 Task: Show quota column in forecast summary
Action: Mouse moved to (193, 247)
Screenshot: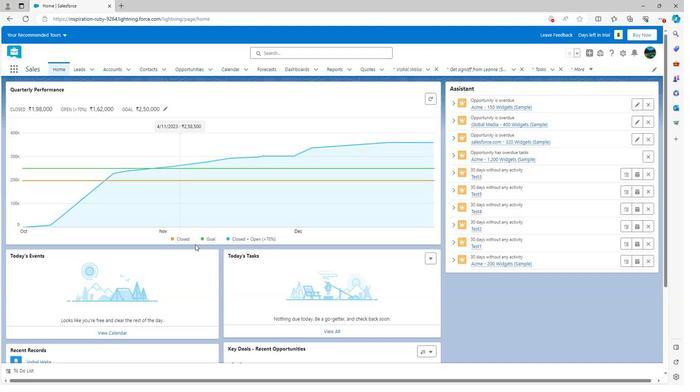 
Action: Mouse scrolled (193, 246) with delta (0, 0)
Screenshot: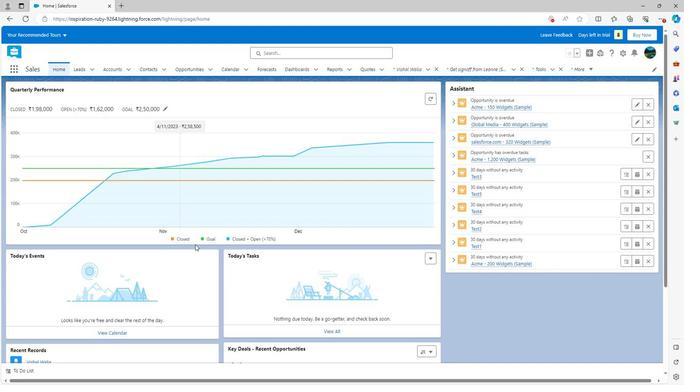 
Action: Mouse scrolled (193, 246) with delta (0, 0)
Screenshot: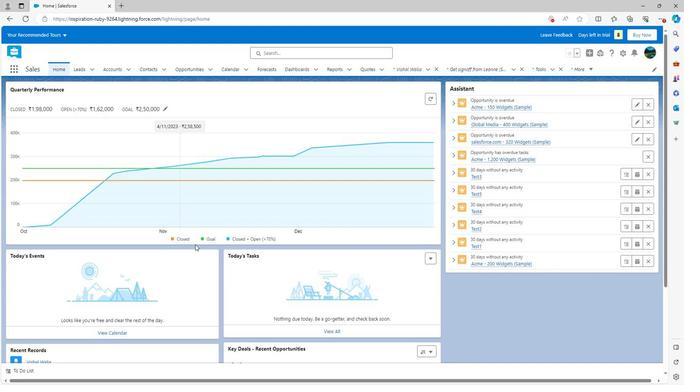 
Action: Mouse scrolled (193, 246) with delta (0, 0)
Screenshot: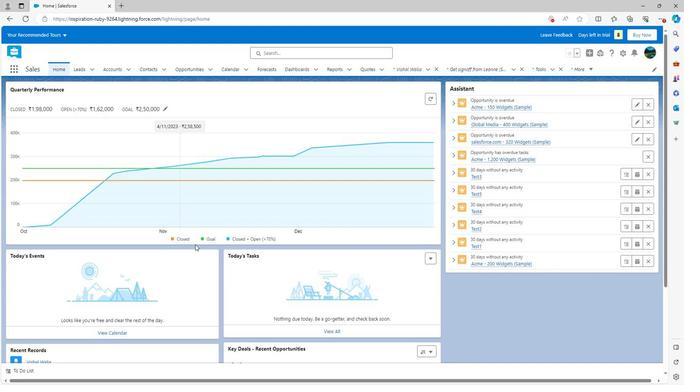 
Action: Mouse scrolled (193, 246) with delta (0, 0)
Screenshot: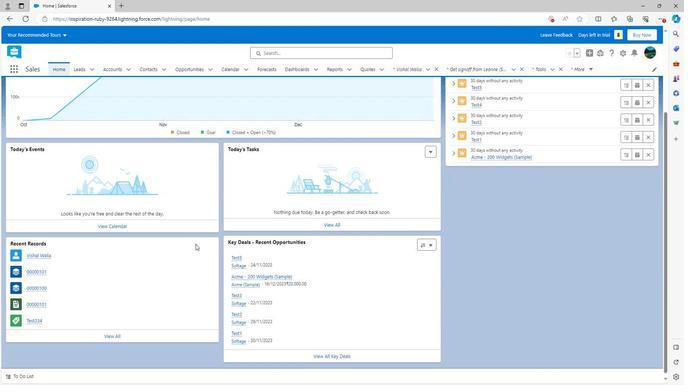 
Action: Mouse scrolled (193, 247) with delta (0, 0)
Screenshot: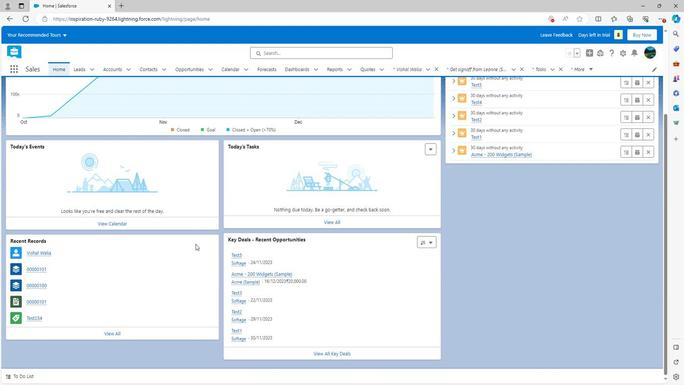 
Action: Mouse scrolled (193, 247) with delta (0, 0)
Screenshot: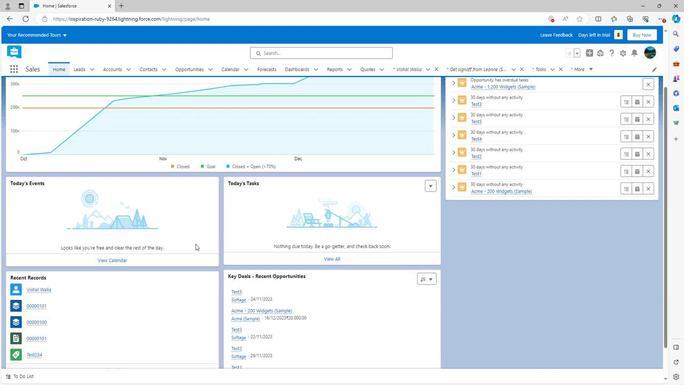 
Action: Mouse scrolled (193, 247) with delta (0, 0)
Screenshot: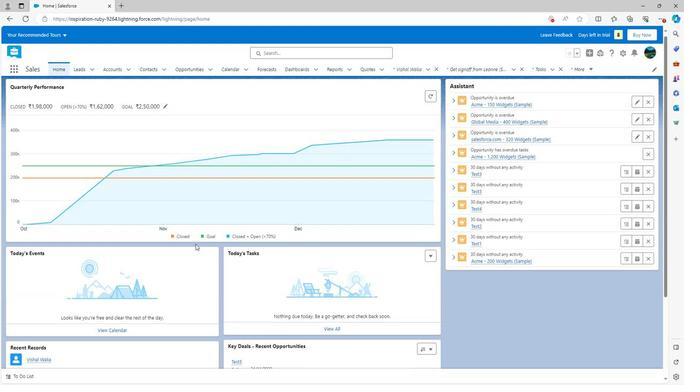 
Action: Mouse scrolled (193, 247) with delta (0, 0)
Screenshot: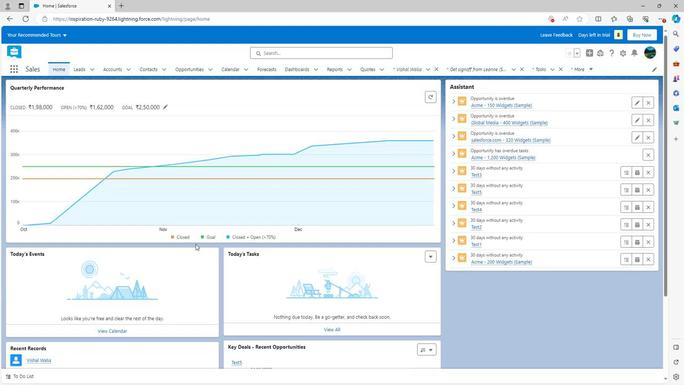 
Action: Mouse moved to (260, 70)
Screenshot: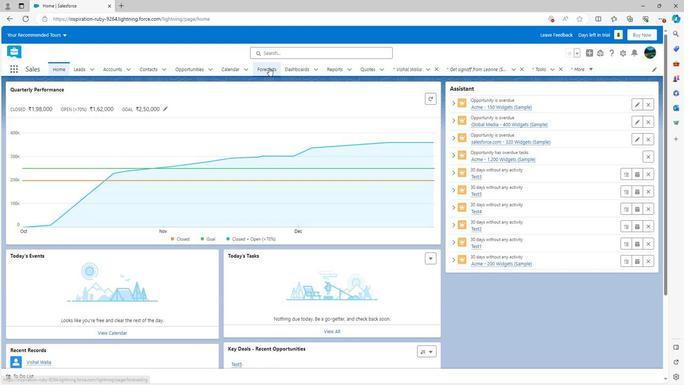 
Action: Mouse pressed left at (260, 70)
Screenshot: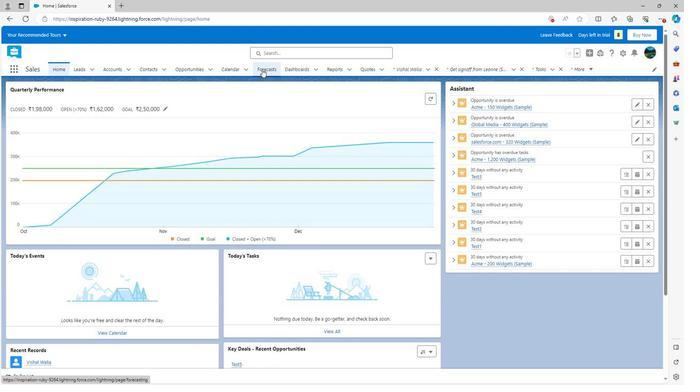 
Action: Mouse moved to (639, 90)
Screenshot: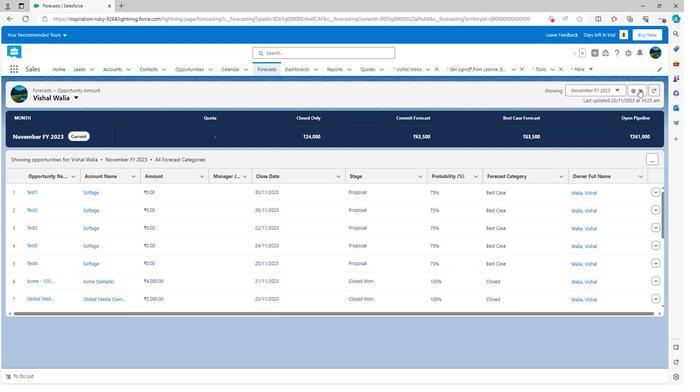 
Action: Mouse pressed left at (639, 90)
Screenshot: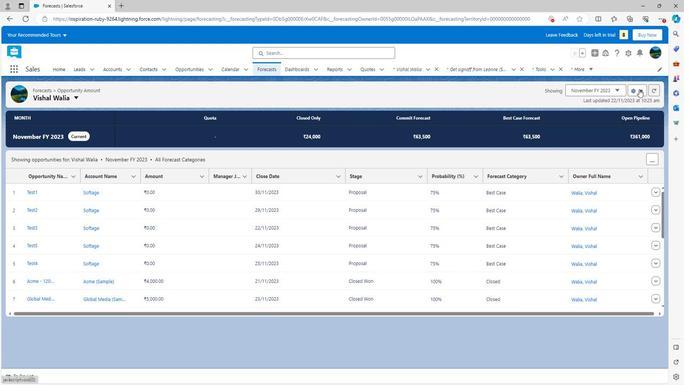 
Action: Mouse moved to (576, 120)
Screenshot: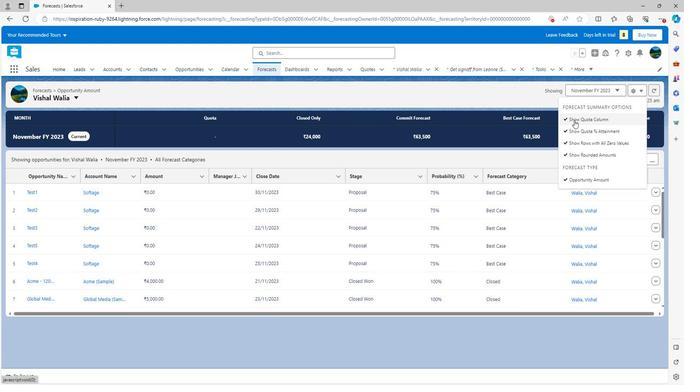 
Action: Mouse pressed left at (576, 120)
Screenshot: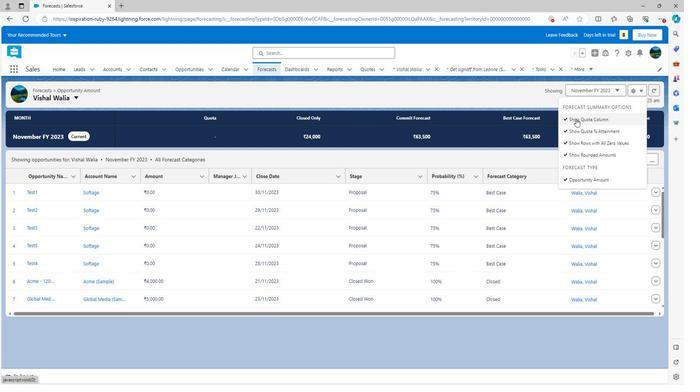
Action: Mouse moved to (112, 202)
Screenshot: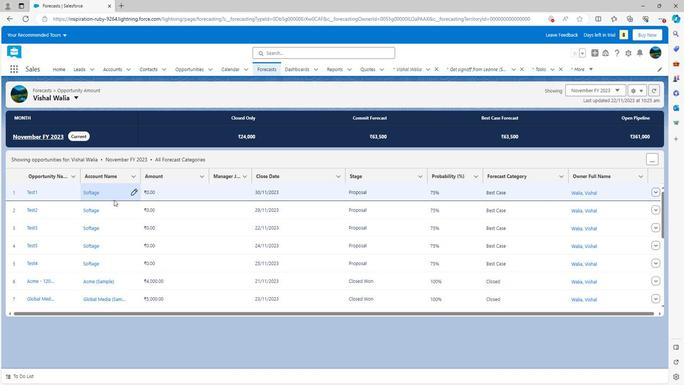 
Action: Mouse scrolled (112, 201) with delta (0, 0)
Screenshot: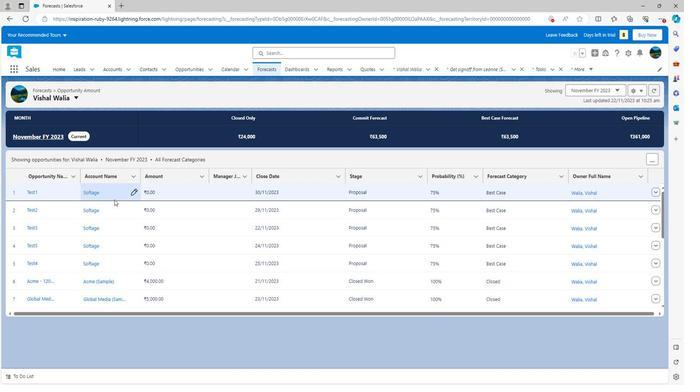 
Action: Mouse scrolled (112, 201) with delta (0, 0)
Screenshot: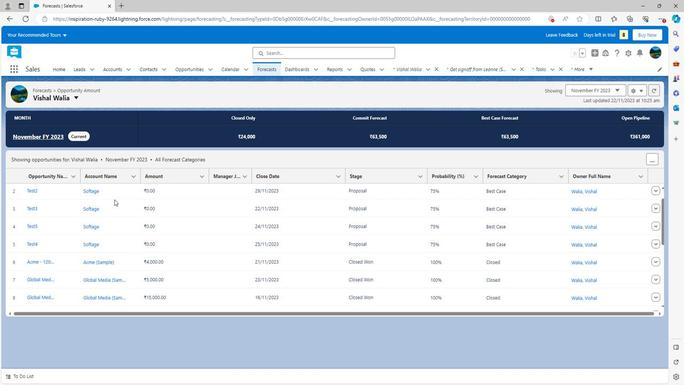 
Action: Mouse scrolled (112, 201) with delta (0, 0)
Screenshot: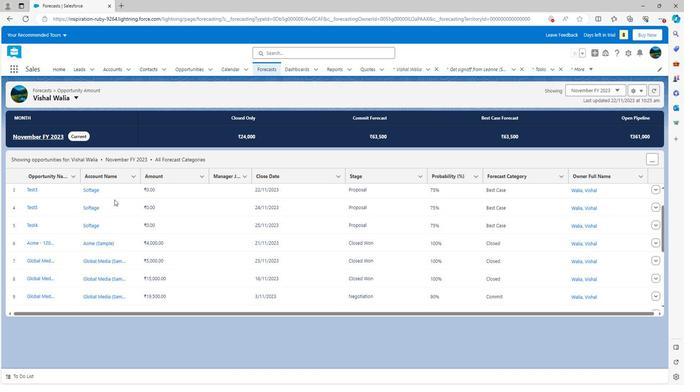
Action: Mouse scrolled (112, 201) with delta (0, 0)
Screenshot: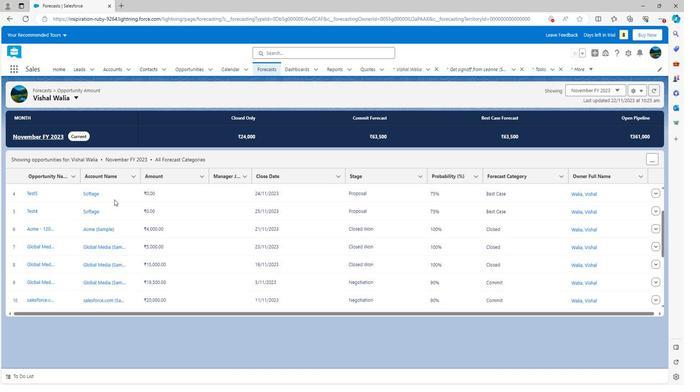 
Action: Mouse scrolled (112, 201) with delta (0, 0)
Screenshot: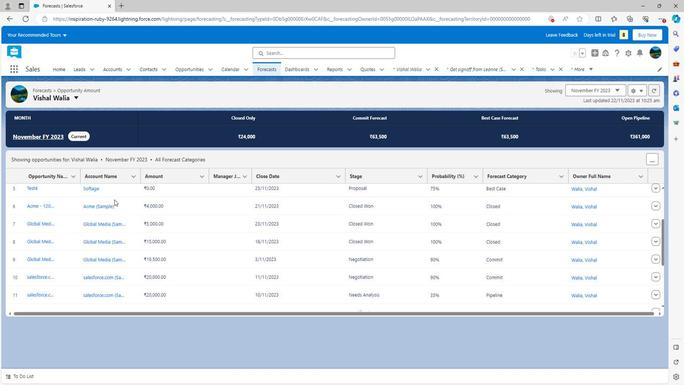 
Action: Mouse moved to (161, 220)
Screenshot: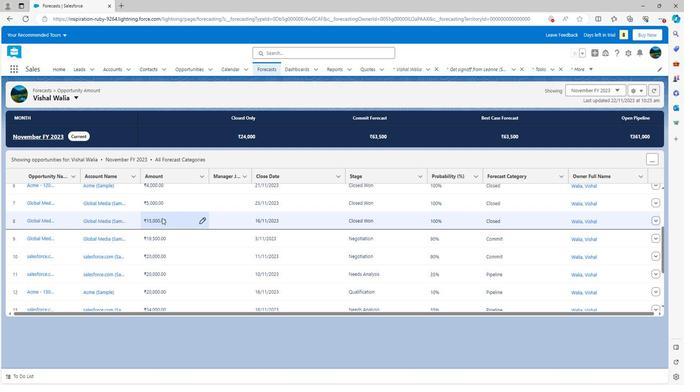 
Action: Mouse scrolled (161, 220) with delta (0, 0)
Screenshot: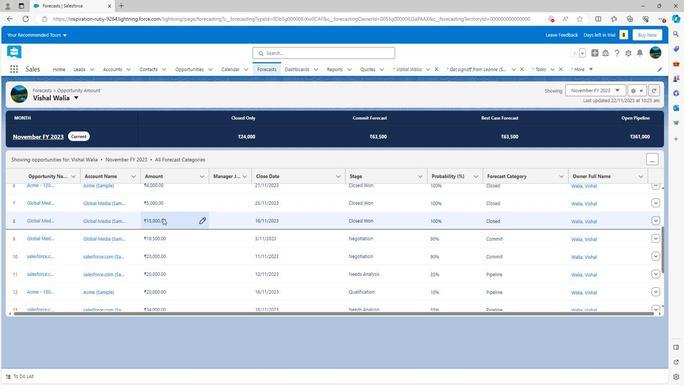 
Action: Mouse scrolled (161, 220) with delta (0, 0)
Screenshot: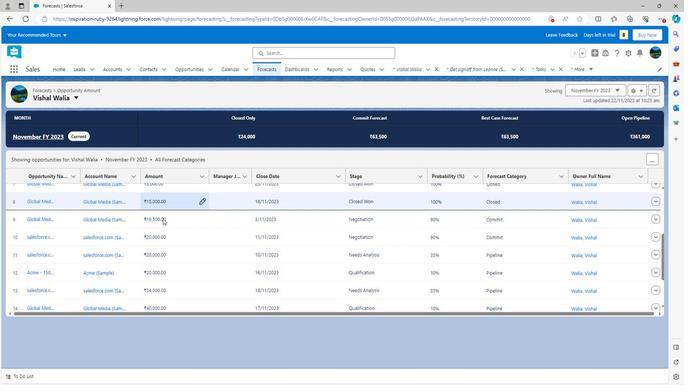 
Action: Mouse scrolled (161, 220) with delta (0, 0)
Screenshot: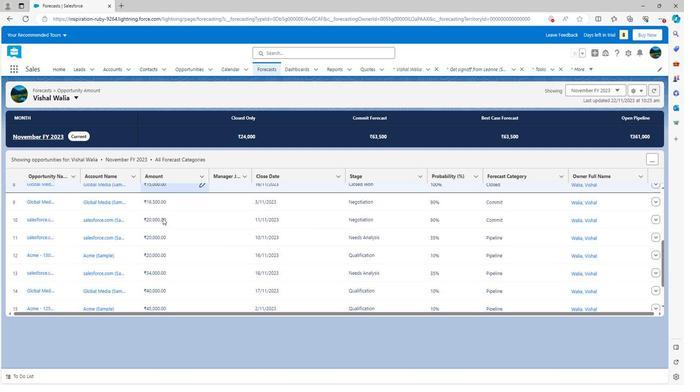
Action: Mouse scrolled (161, 220) with delta (0, 0)
Screenshot: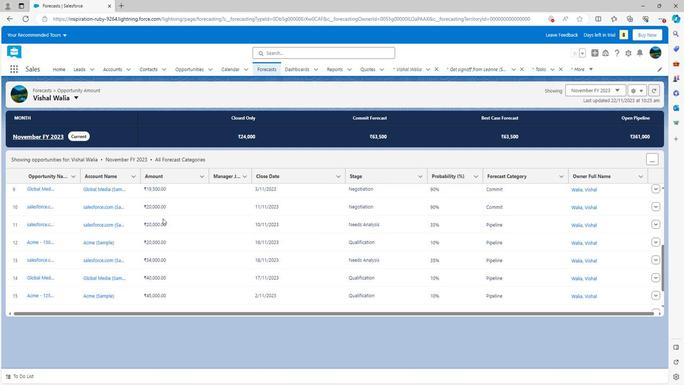 
Action: Mouse scrolled (161, 220) with delta (0, 0)
Screenshot: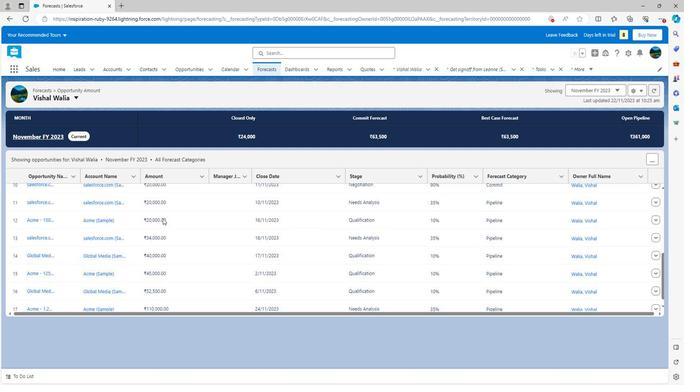 
Action: Mouse scrolled (161, 220) with delta (0, 0)
Screenshot: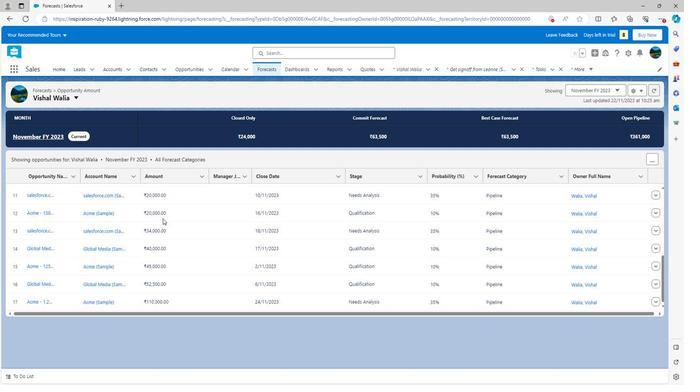 
Action: Mouse scrolled (161, 220) with delta (0, 0)
Screenshot: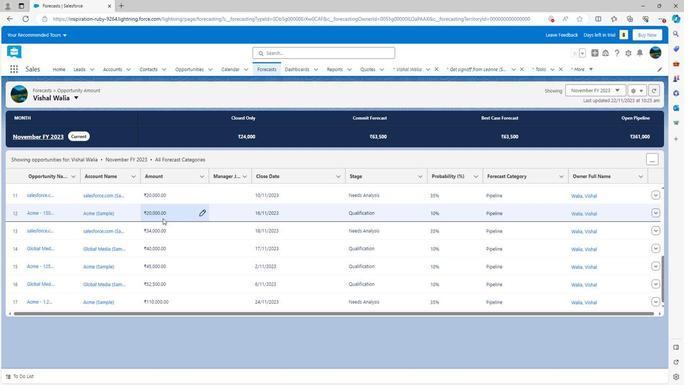 
Action: Mouse scrolled (161, 220) with delta (0, 0)
Screenshot: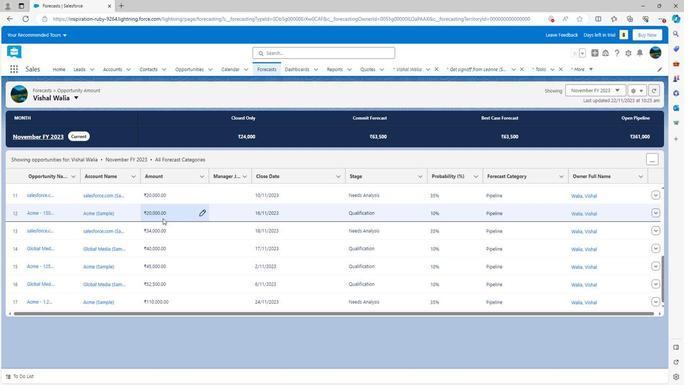 
Action: Mouse scrolled (161, 220) with delta (0, 0)
Screenshot: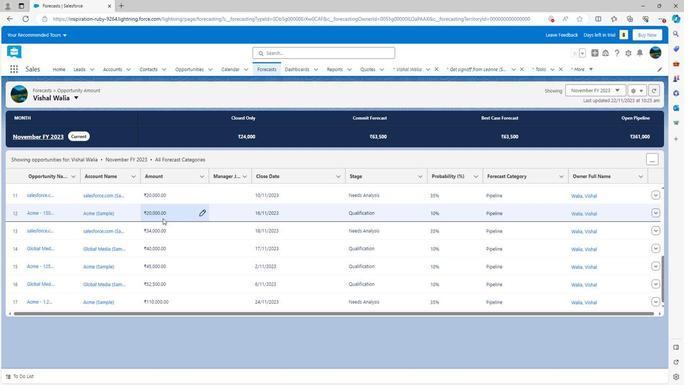
Action: Mouse scrolled (161, 221) with delta (0, 0)
Screenshot: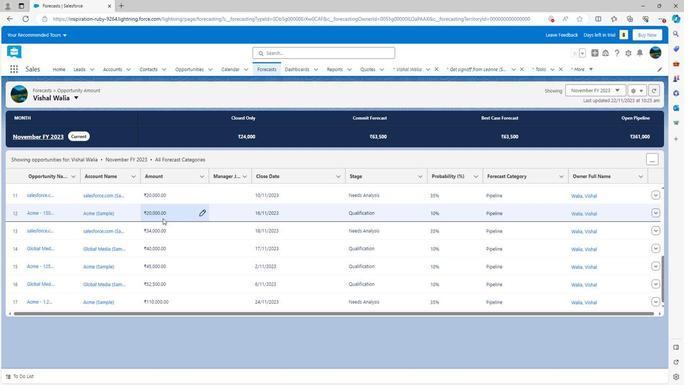 
Action: Mouse scrolled (161, 221) with delta (0, 0)
Screenshot: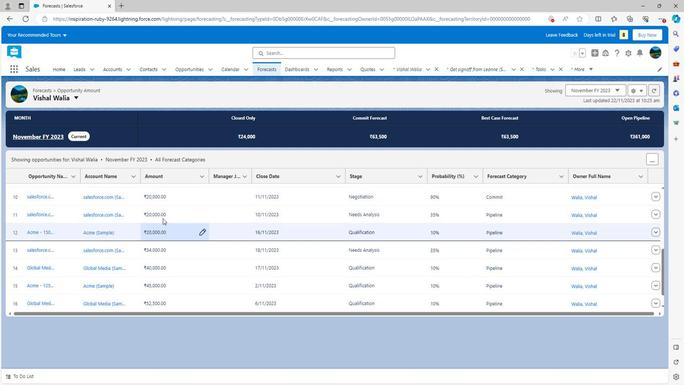 
Action: Mouse scrolled (161, 221) with delta (0, 0)
Screenshot: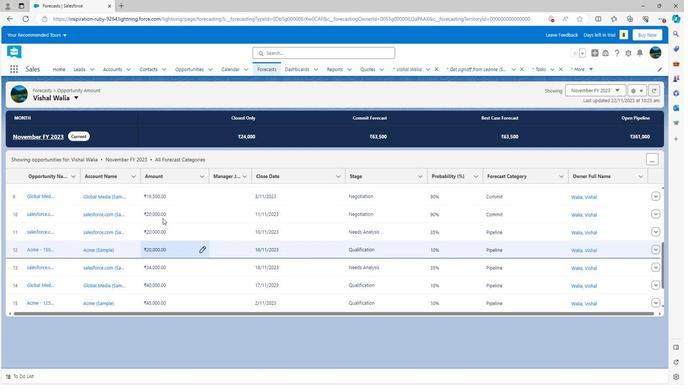 
Action: Mouse scrolled (161, 221) with delta (0, 0)
Screenshot: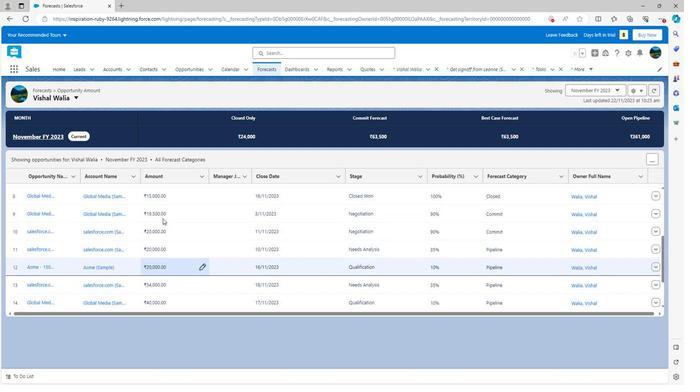 
Action: Mouse scrolled (161, 221) with delta (0, 0)
Screenshot: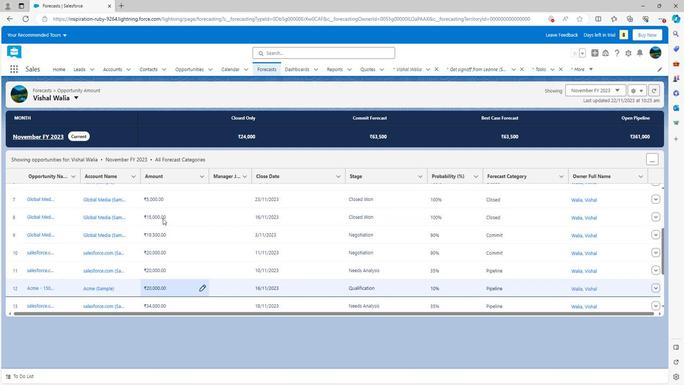 
Action: Mouse scrolled (161, 221) with delta (0, 0)
Screenshot: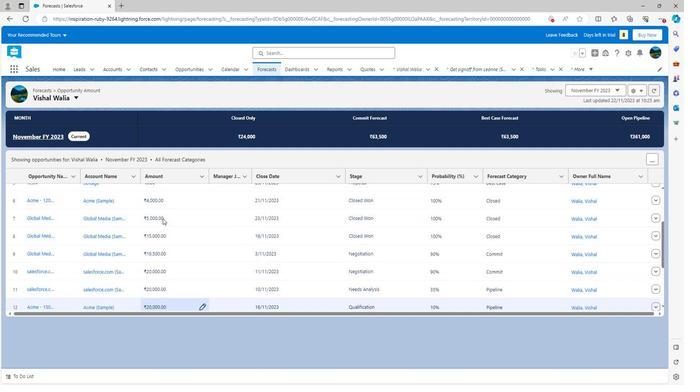 
Action: Mouse scrolled (161, 221) with delta (0, 0)
Screenshot: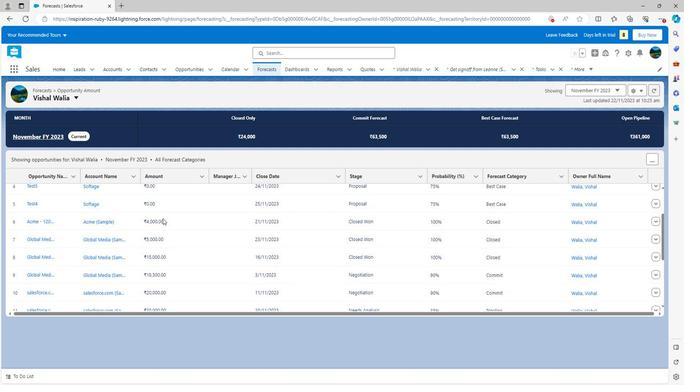 
Action: Mouse scrolled (161, 221) with delta (0, 0)
Screenshot: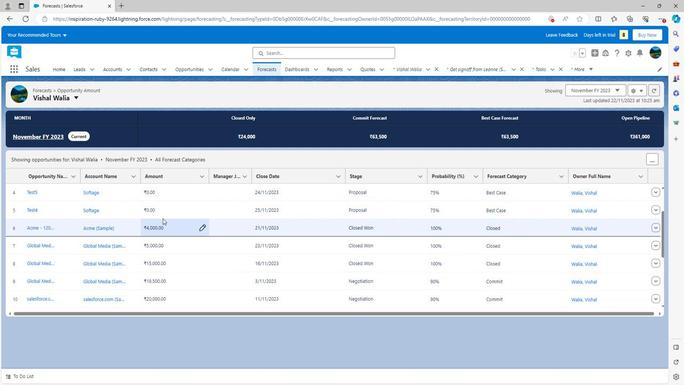 
Action: Mouse scrolled (161, 221) with delta (0, 0)
Screenshot: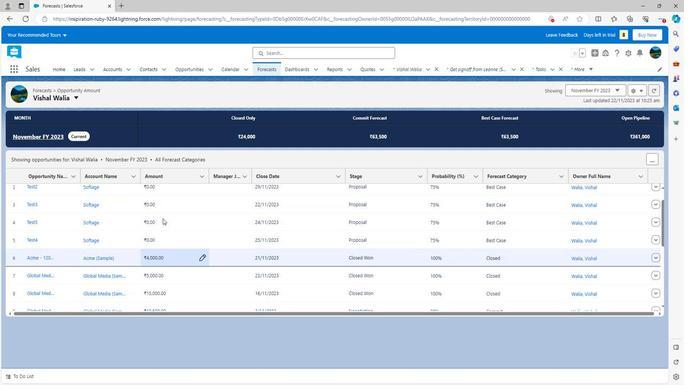 
Action: Mouse moved to (334, 185)
Screenshot: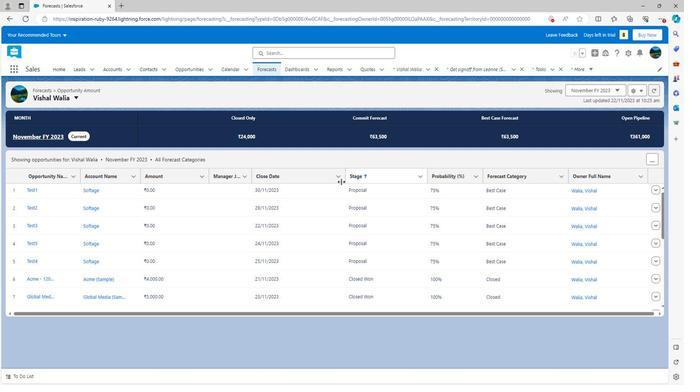 
